 Task: Add Attachment from Google Drive to Card Card0000000383 in Board Board0000000096 in Workspace WS0000000032 in Trello. Add Cover Orange to Card Card0000000383 in Board Board0000000096 in Workspace WS0000000032 in Trello. Add "Add Label …" with "Title" Title0000000383 to Button Button0000000383 to Card Card0000000383 in Board Board0000000096 in Workspace WS0000000032 in Trello. Add Description DS0000000383 to Card Card0000000383 in Board Board0000000096 in Workspace WS0000000032 in Trello. Add Comment CM0000000383 to Card Card0000000383 in Board Board0000000096 in Workspace WS0000000032 in Trello
Action: Mouse moved to (670, 317)
Screenshot: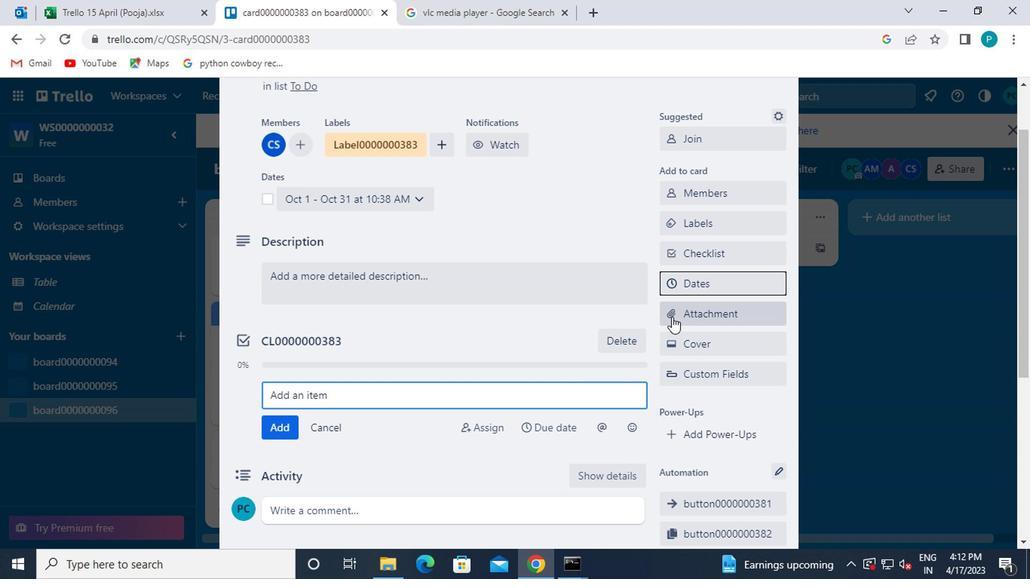 
Action: Mouse pressed left at (670, 317)
Screenshot: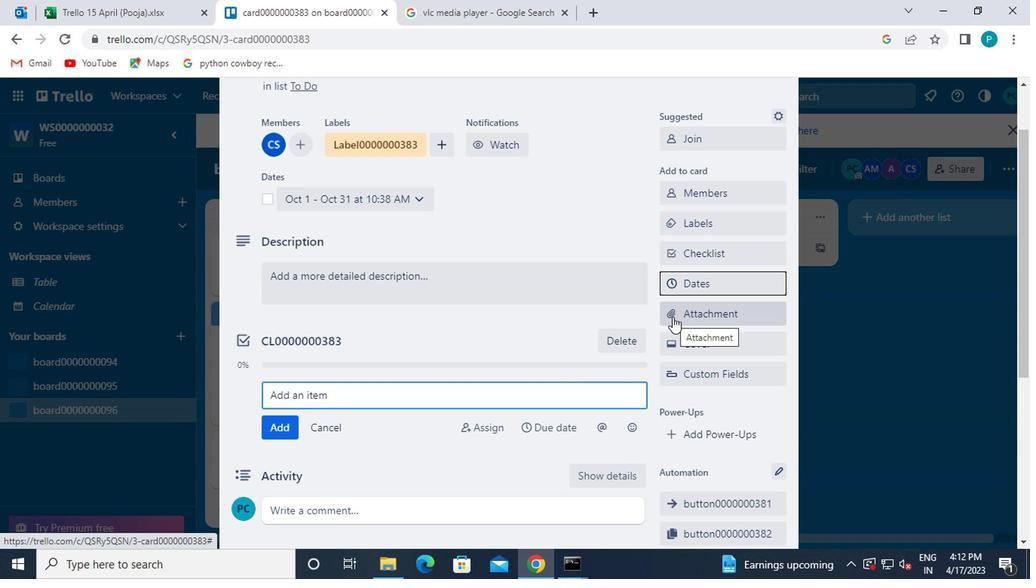 
Action: Mouse moved to (676, 210)
Screenshot: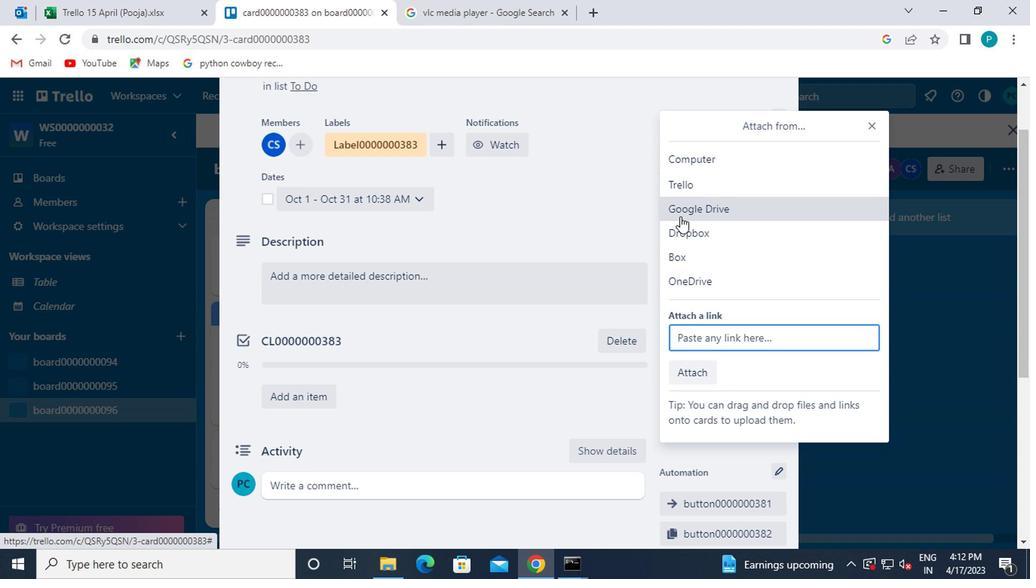 
Action: Mouse pressed left at (676, 210)
Screenshot: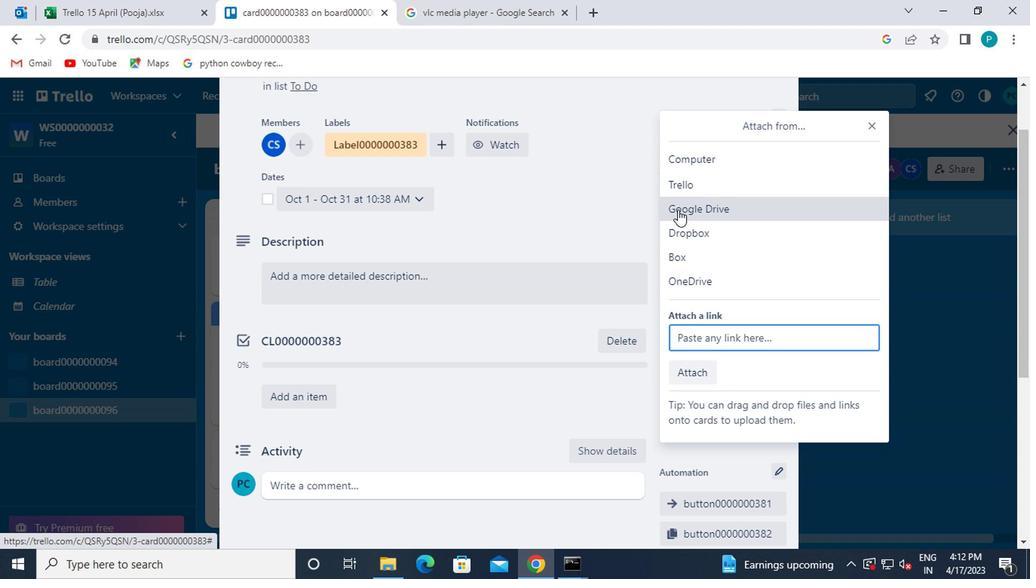 
Action: Mouse moved to (304, 331)
Screenshot: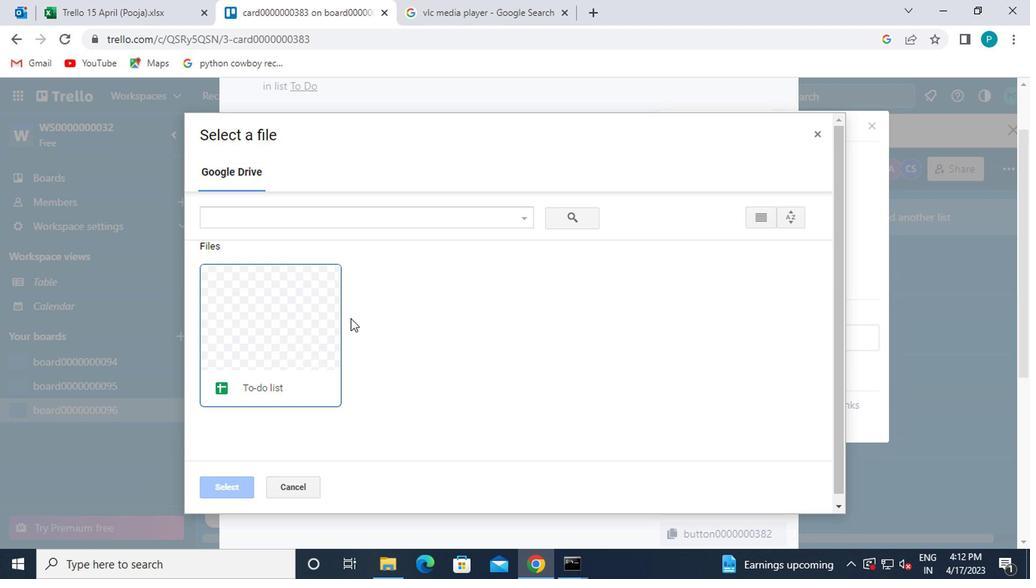 
Action: Mouse pressed left at (304, 331)
Screenshot: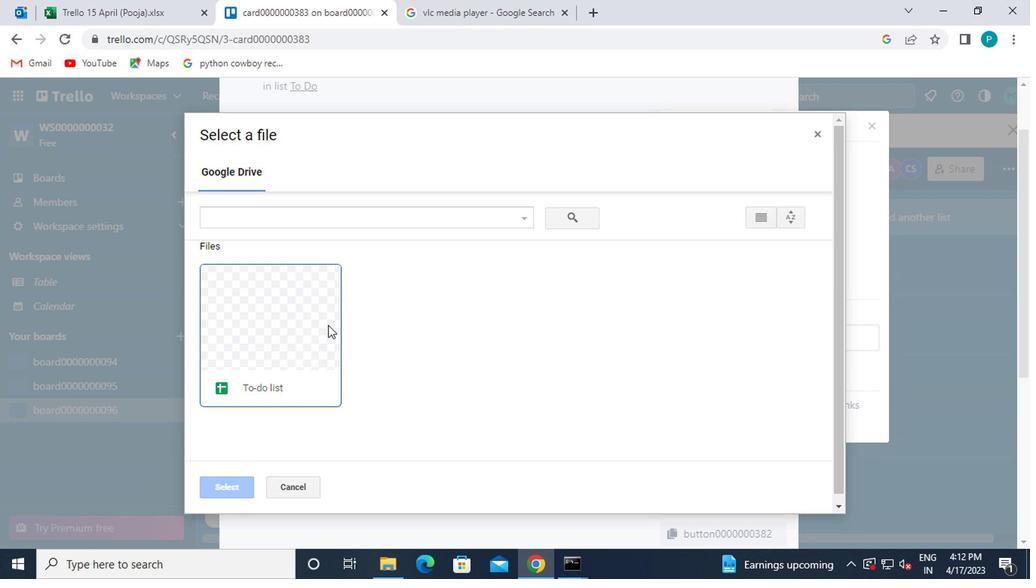 
Action: Mouse moved to (227, 491)
Screenshot: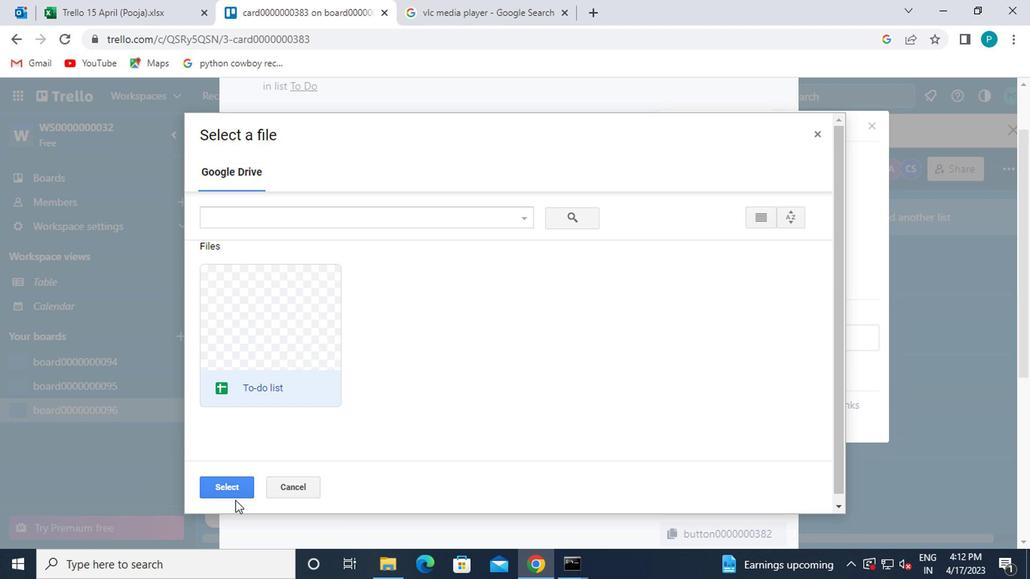 
Action: Mouse pressed left at (227, 491)
Screenshot: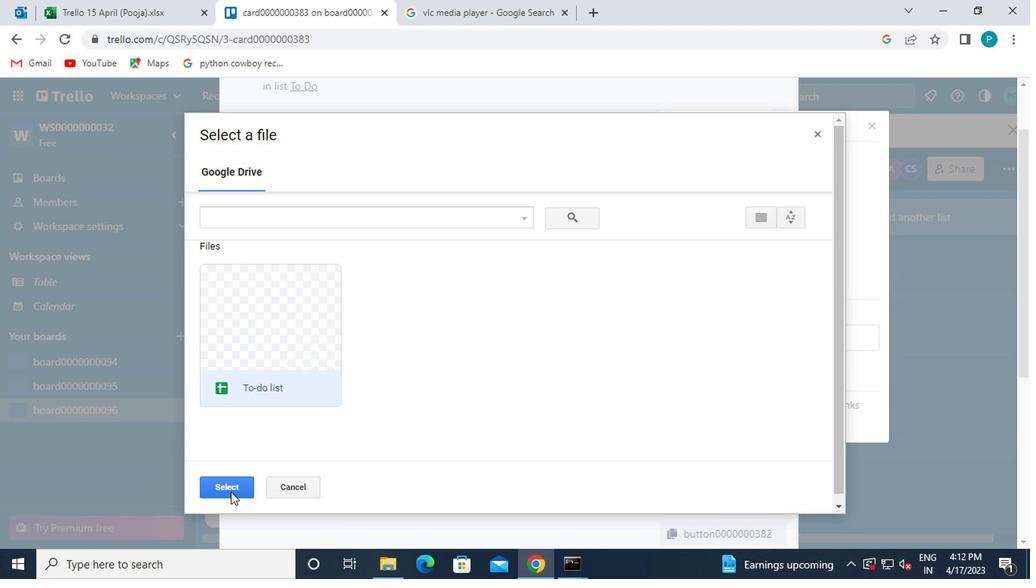 
Action: Mouse moved to (680, 344)
Screenshot: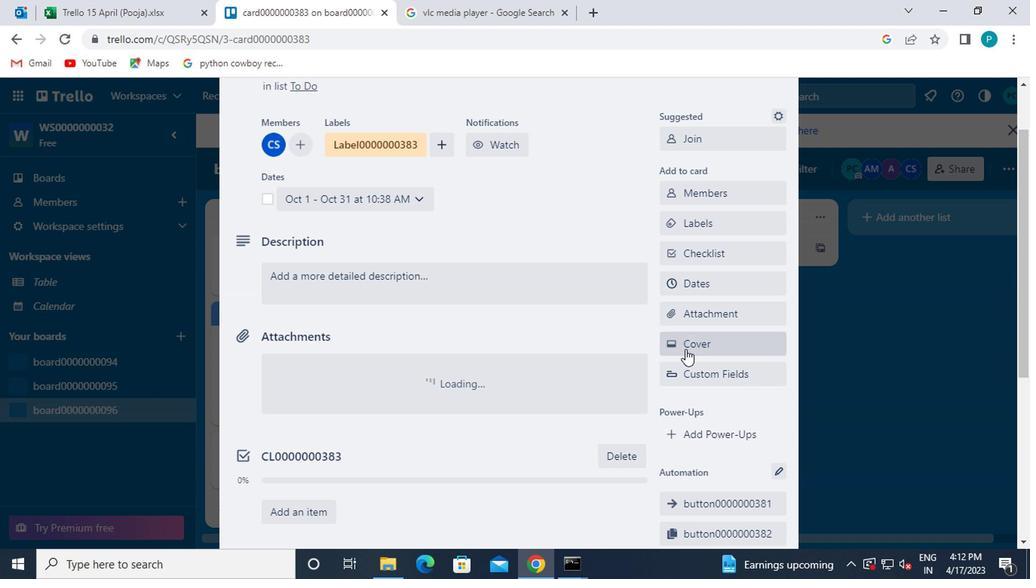 
Action: Mouse pressed left at (680, 344)
Screenshot: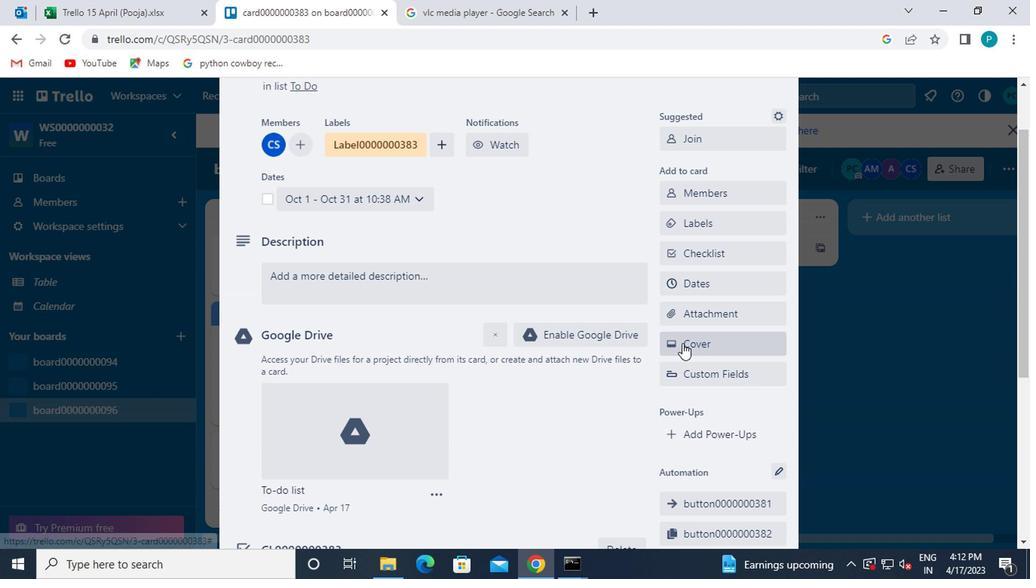 
Action: Mouse moved to (775, 265)
Screenshot: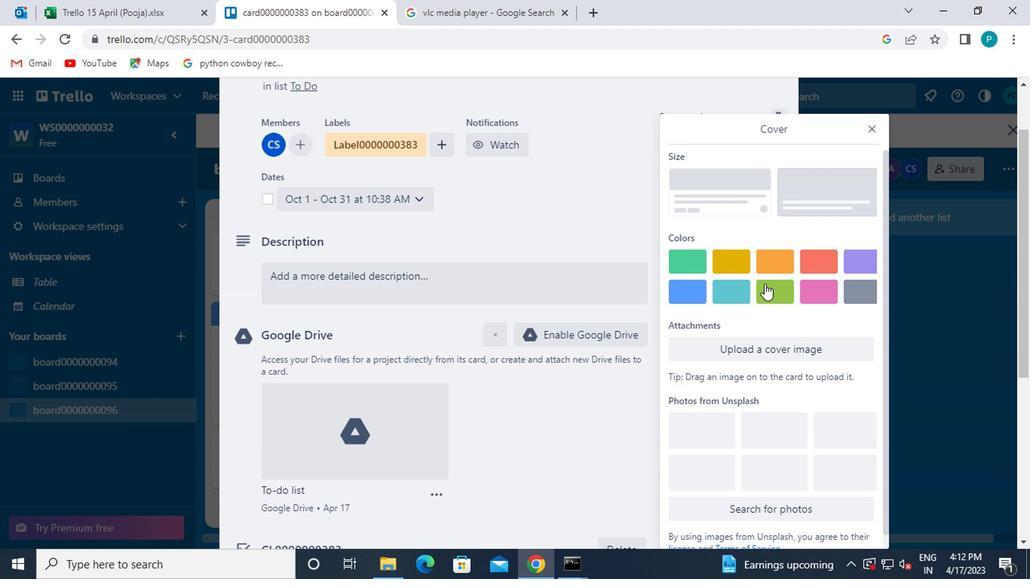 
Action: Mouse pressed left at (775, 265)
Screenshot: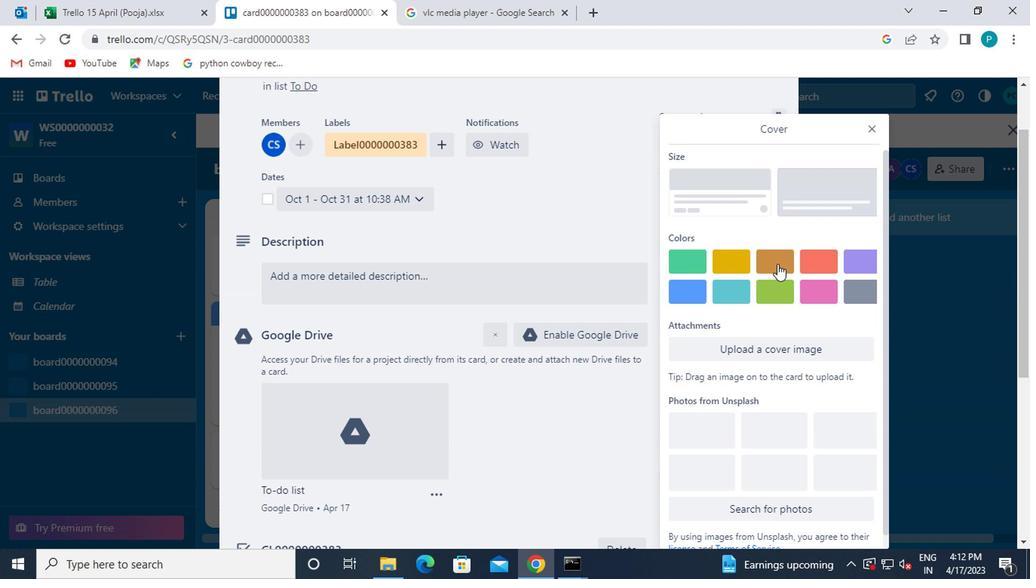 
Action: Mouse moved to (861, 133)
Screenshot: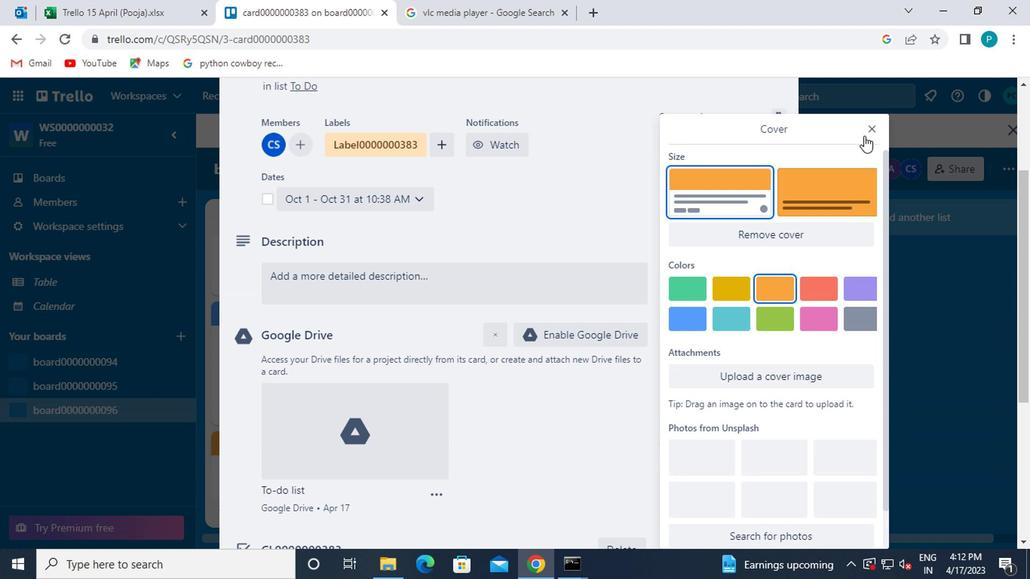 
Action: Mouse pressed left at (861, 133)
Screenshot: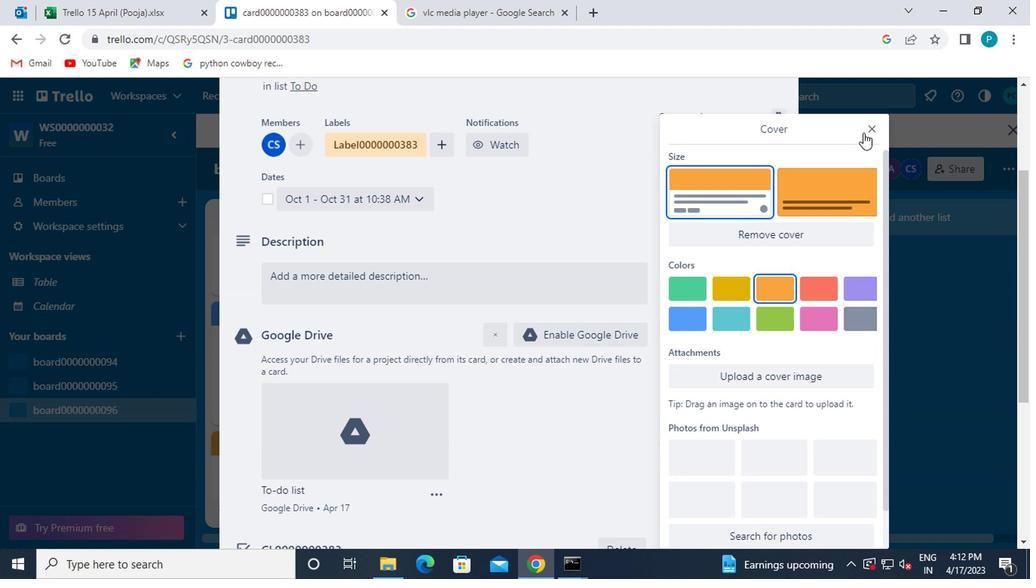 
Action: Mouse moved to (600, 390)
Screenshot: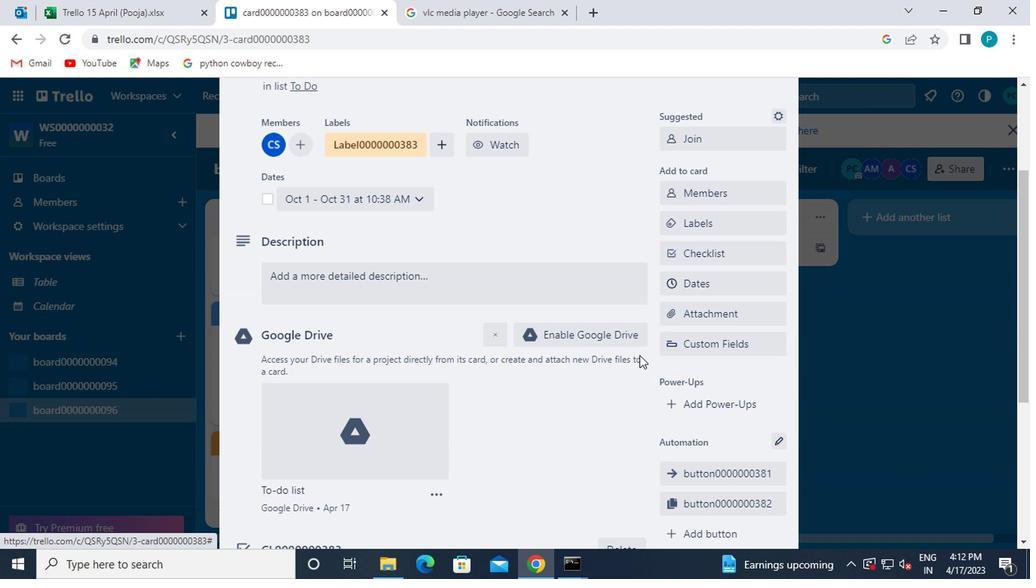 
Action: Mouse scrolled (600, 389) with delta (0, -1)
Screenshot: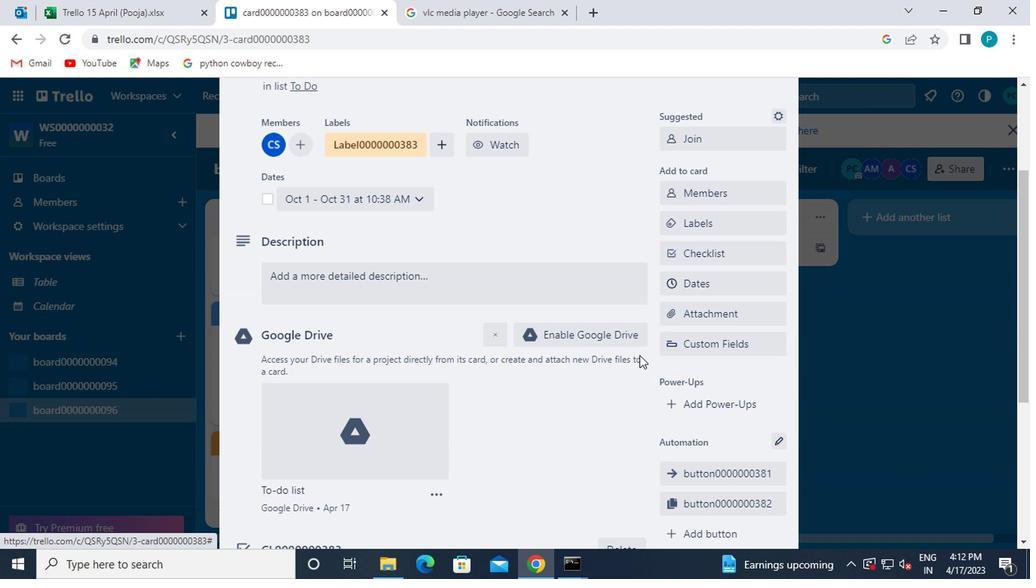 
Action: Mouse moved to (599, 391)
Screenshot: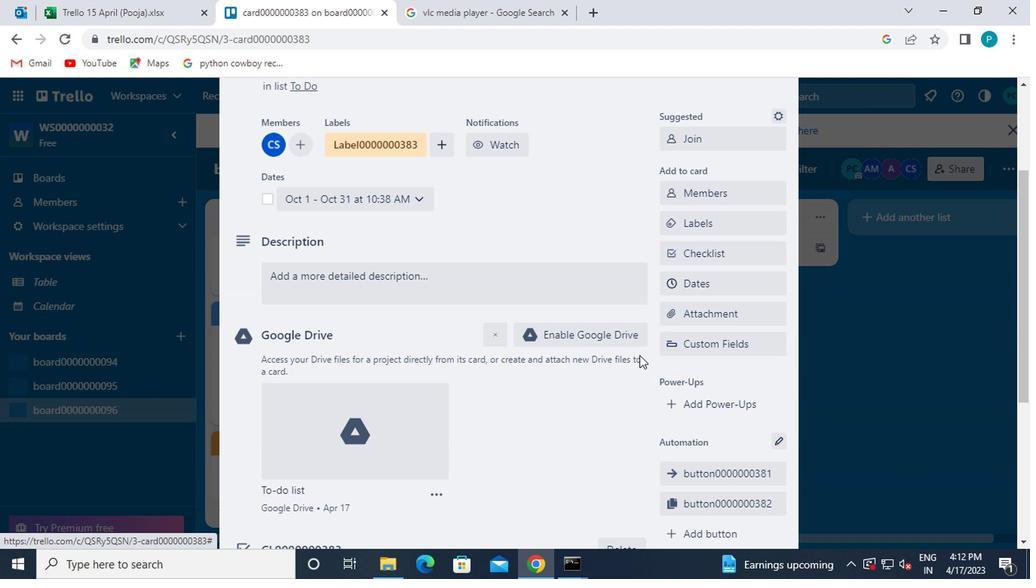 
Action: Mouse scrolled (599, 390) with delta (0, 0)
Screenshot: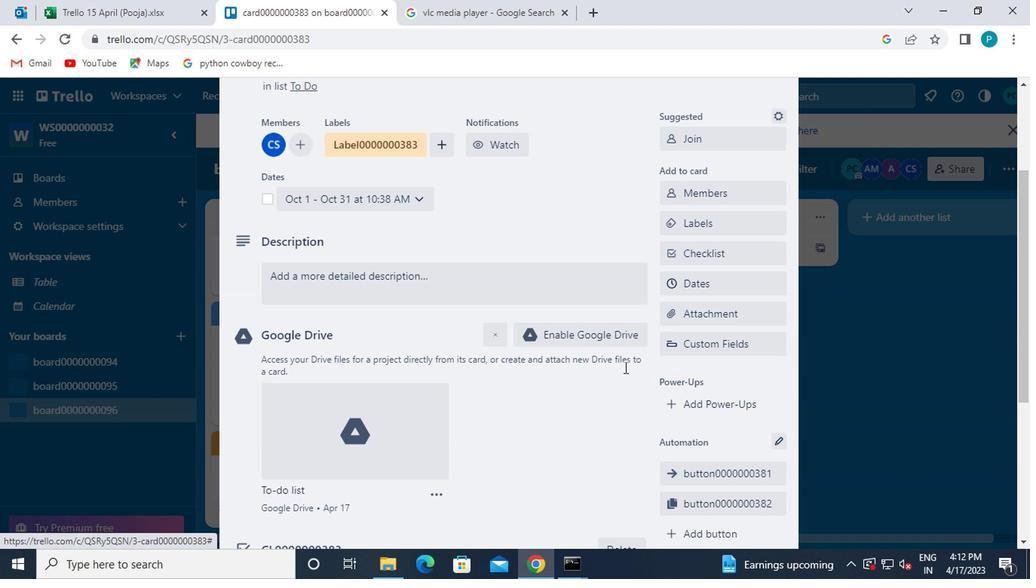 
Action: Mouse moved to (683, 381)
Screenshot: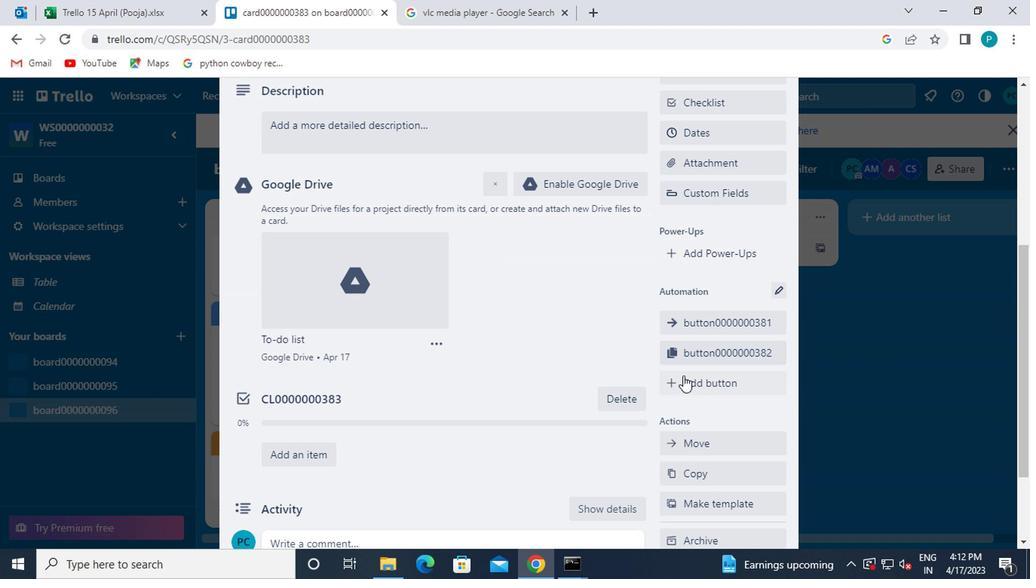 
Action: Mouse pressed left at (683, 381)
Screenshot: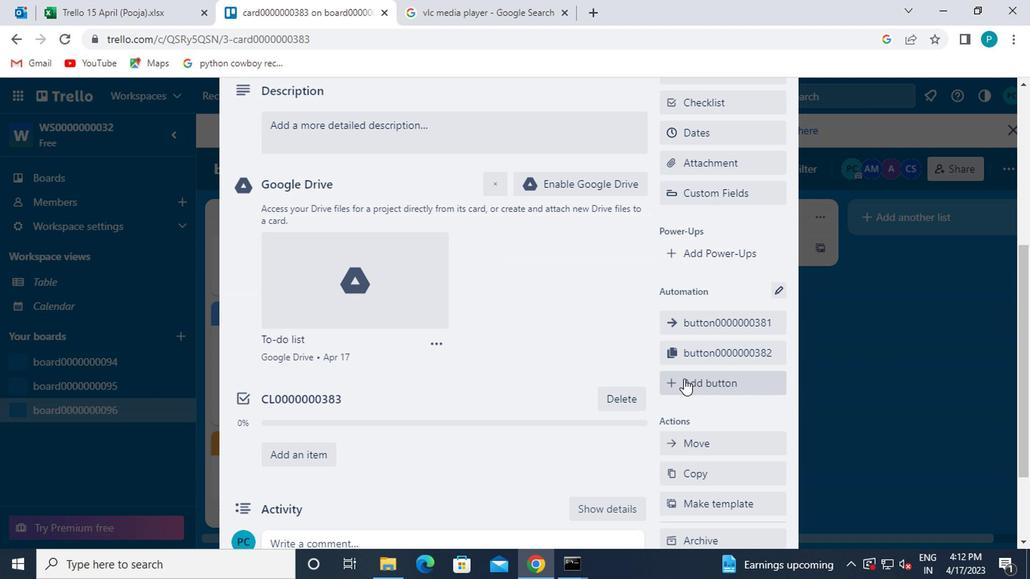 
Action: Mouse moved to (698, 261)
Screenshot: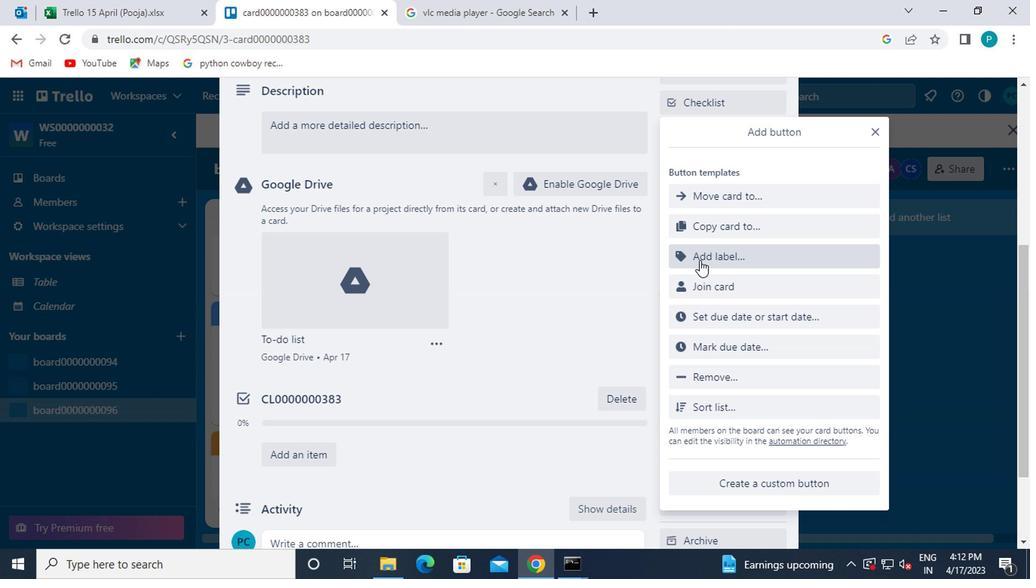 
Action: Mouse pressed left at (698, 261)
Screenshot: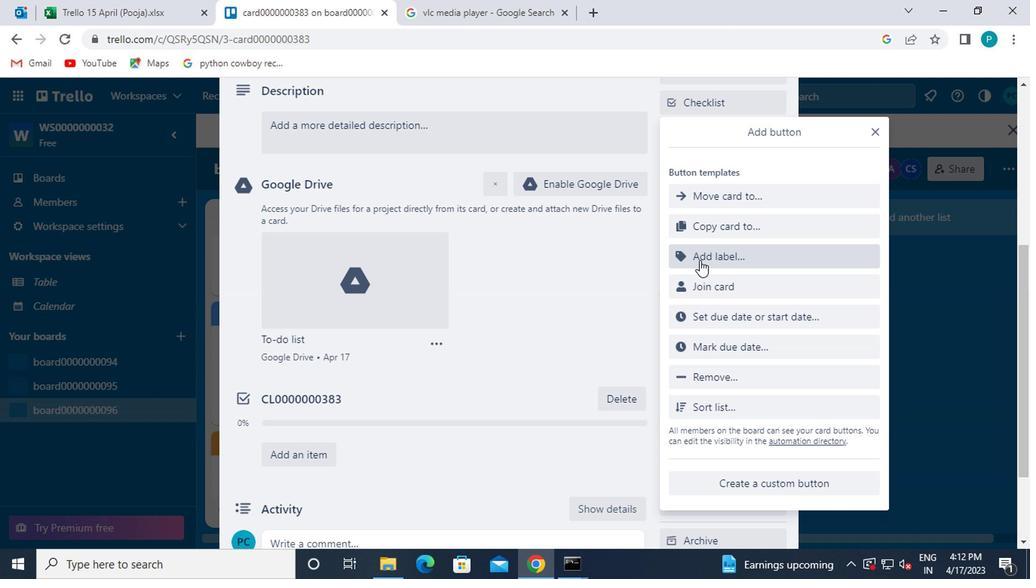 
Action: Mouse moved to (707, 195)
Screenshot: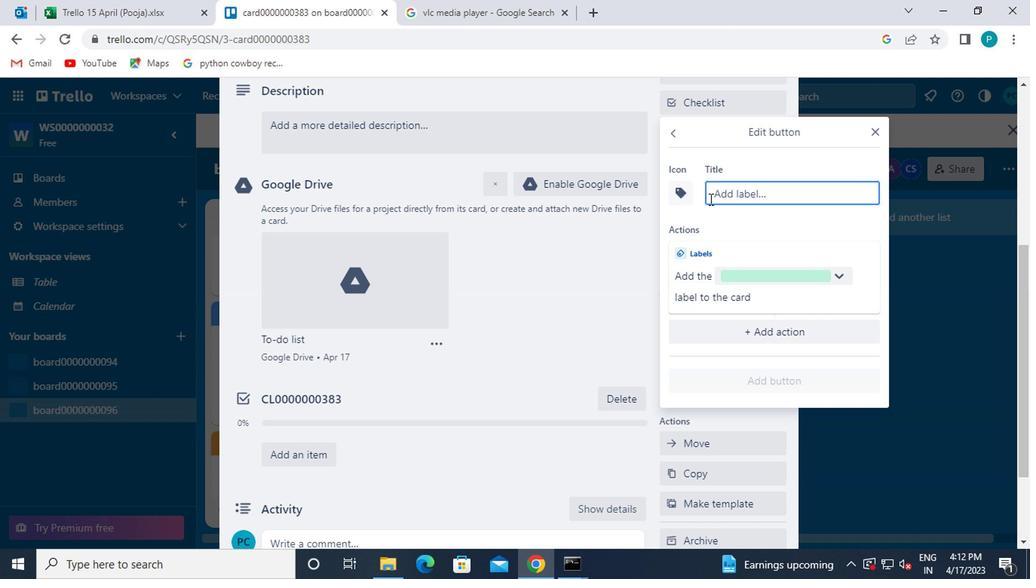 
Action: Mouse pressed left at (707, 195)
Screenshot: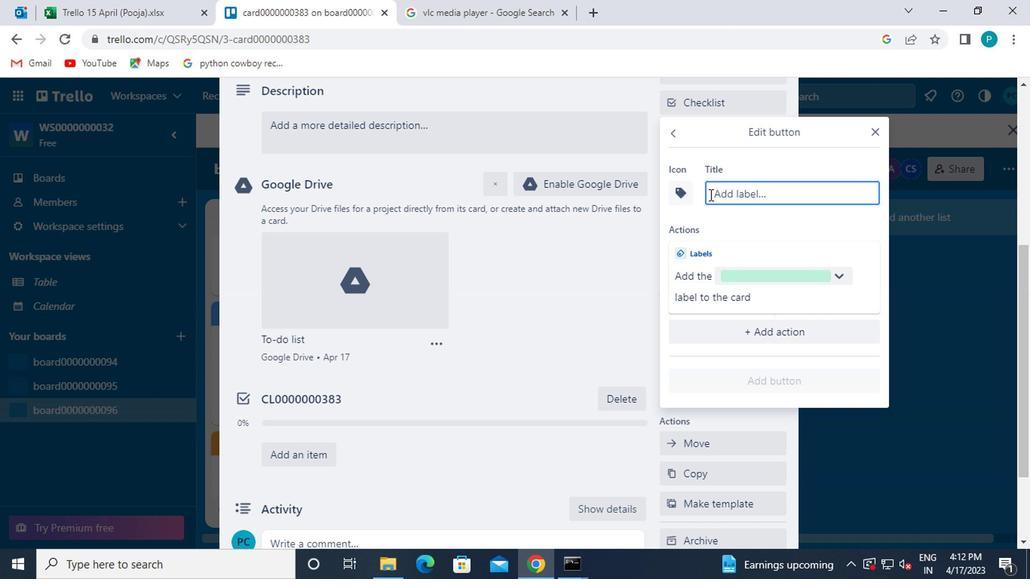 
Action: Mouse moved to (692, 204)
Screenshot: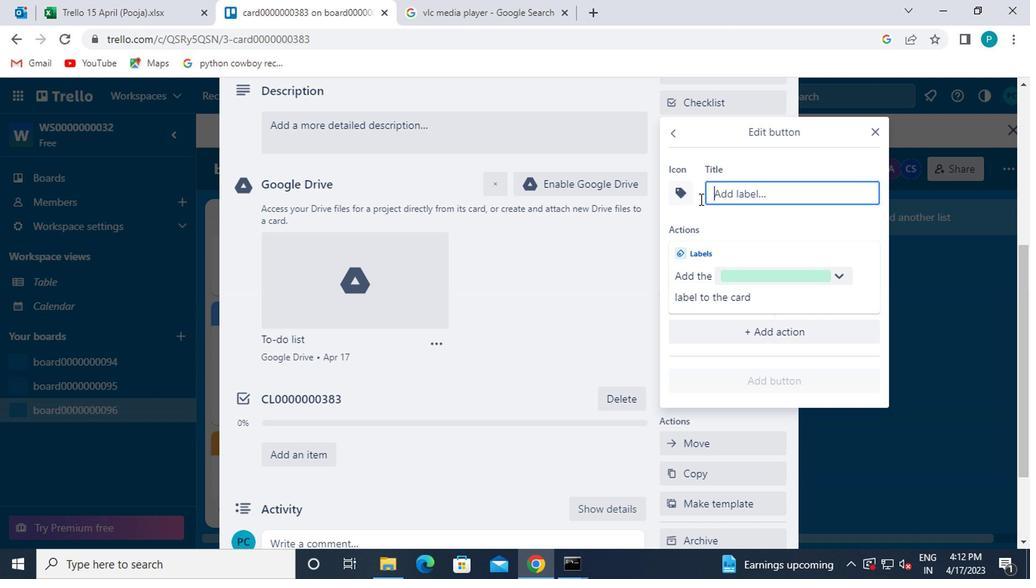 
Action: Key pressed <Key.caps_lock>t<Key.caps_lock>itle0000000383
Screenshot: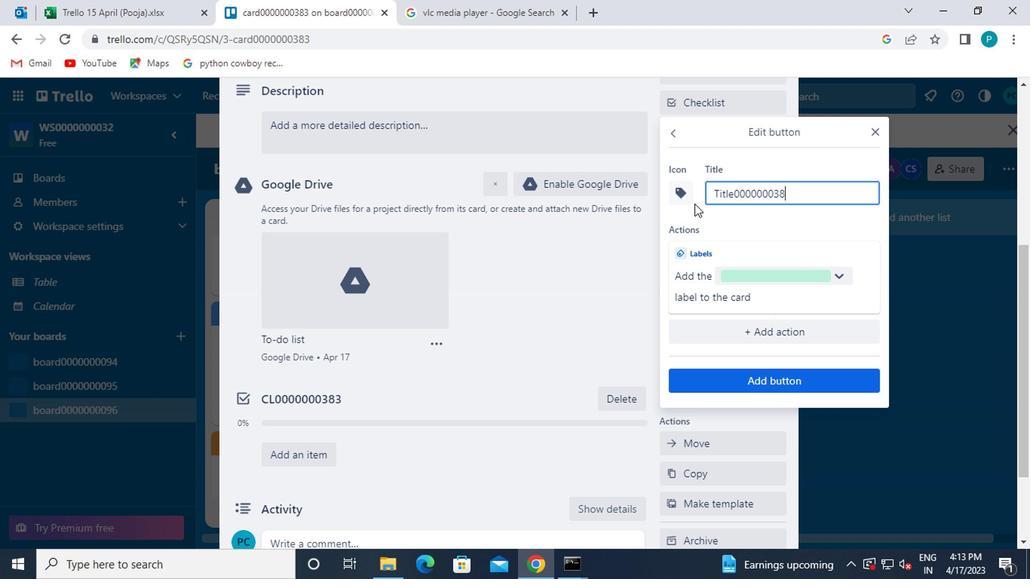 
Action: Mouse moved to (754, 385)
Screenshot: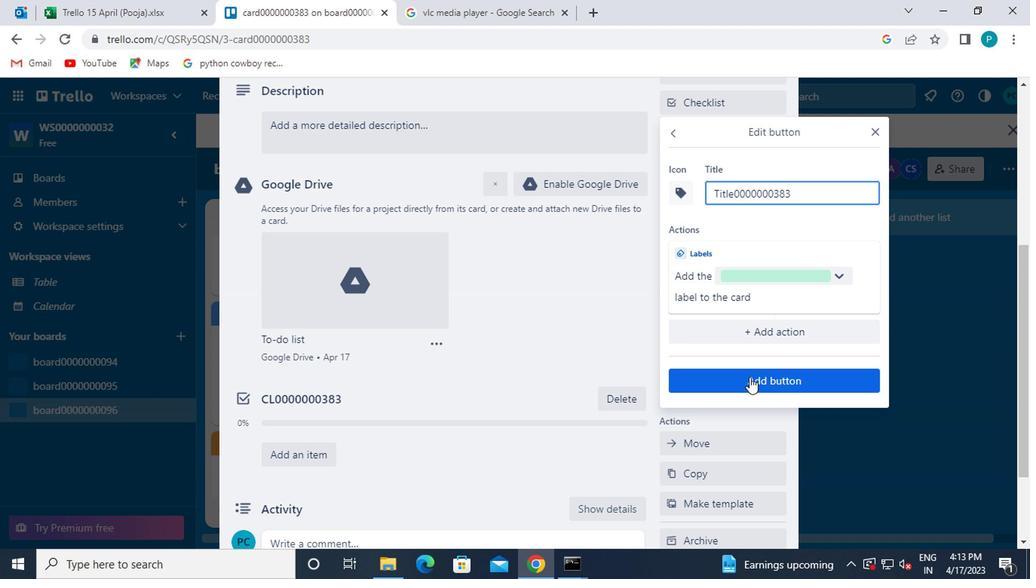 
Action: Mouse pressed left at (754, 385)
Screenshot: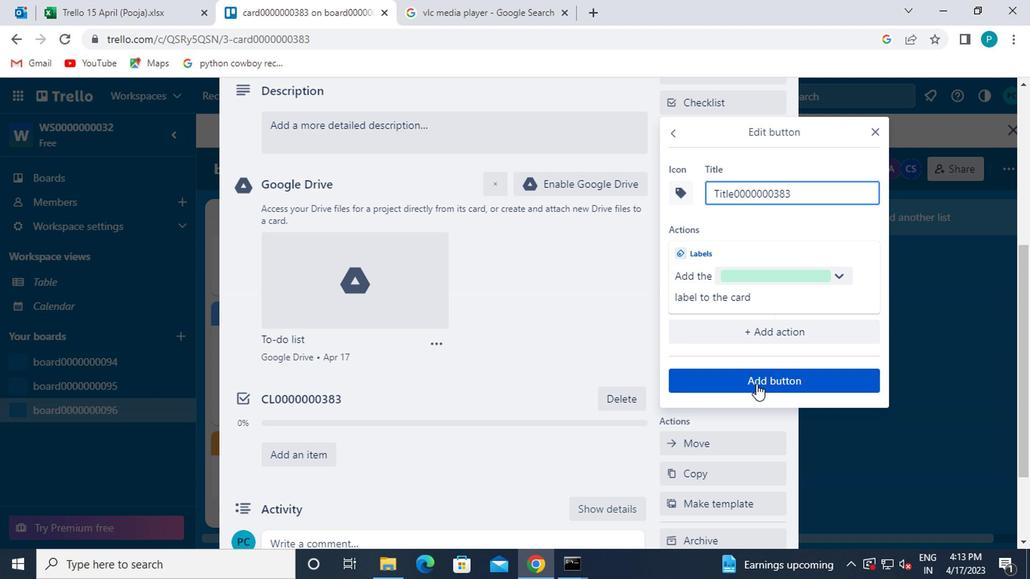 
Action: Mouse moved to (535, 390)
Screenshot: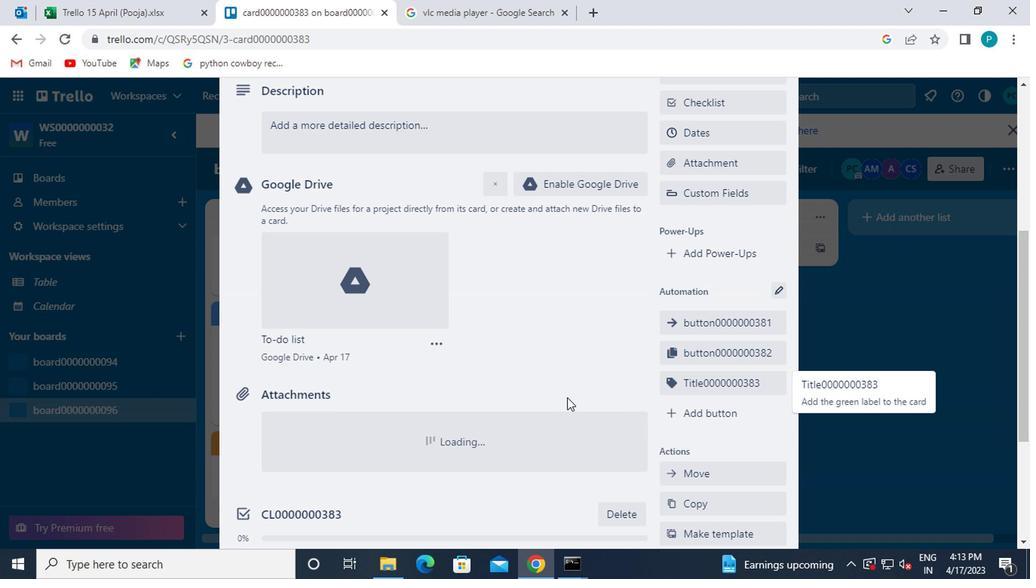 
Action: Mouse scrolled (535, 390) with delta (0, 0)
Screenshot: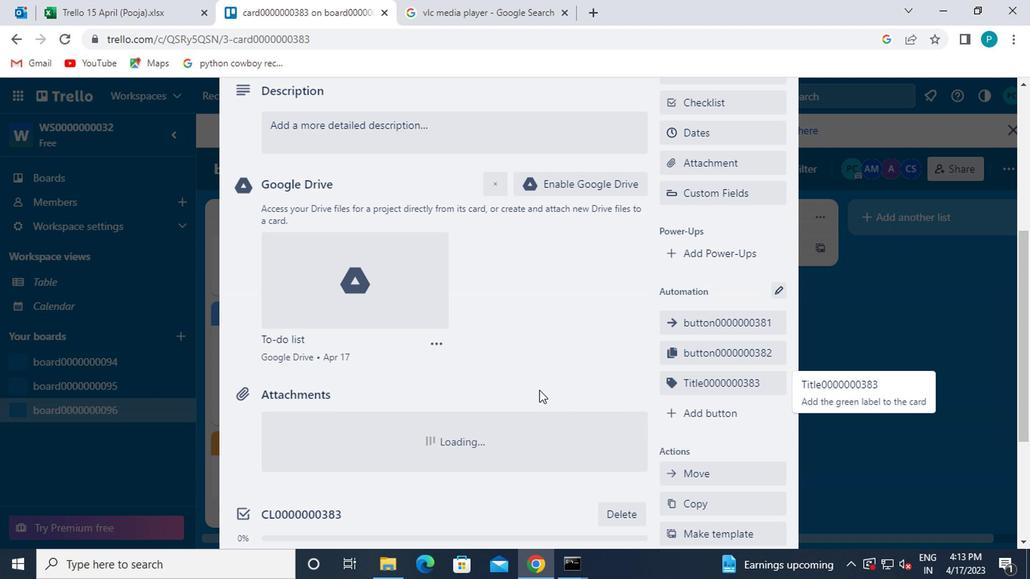 
Action: Mouse scrolled (535, 390) with delta (0, 0)
Screenshot: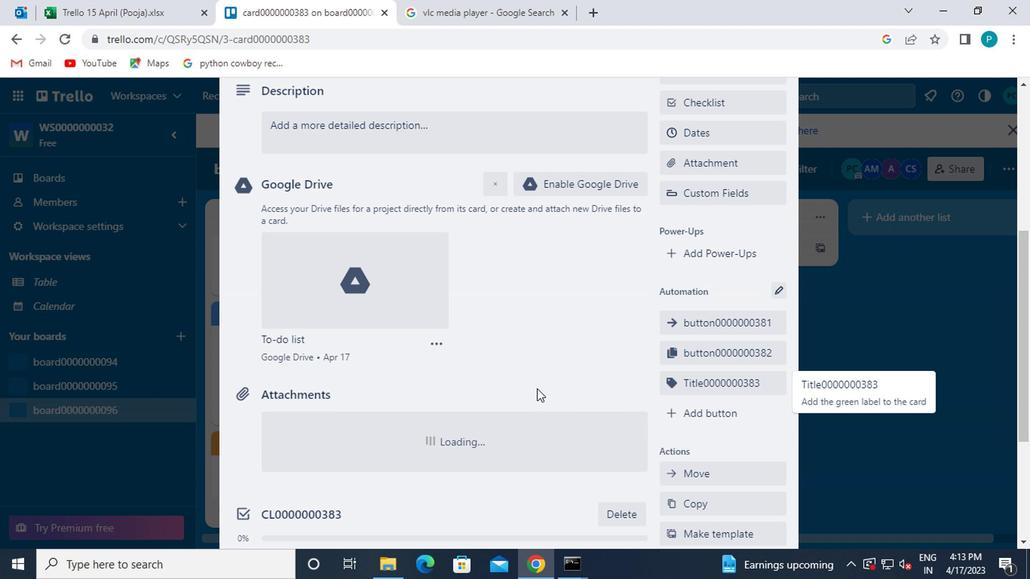 
Action: Mouse moved to (419, 296)
Screenshot: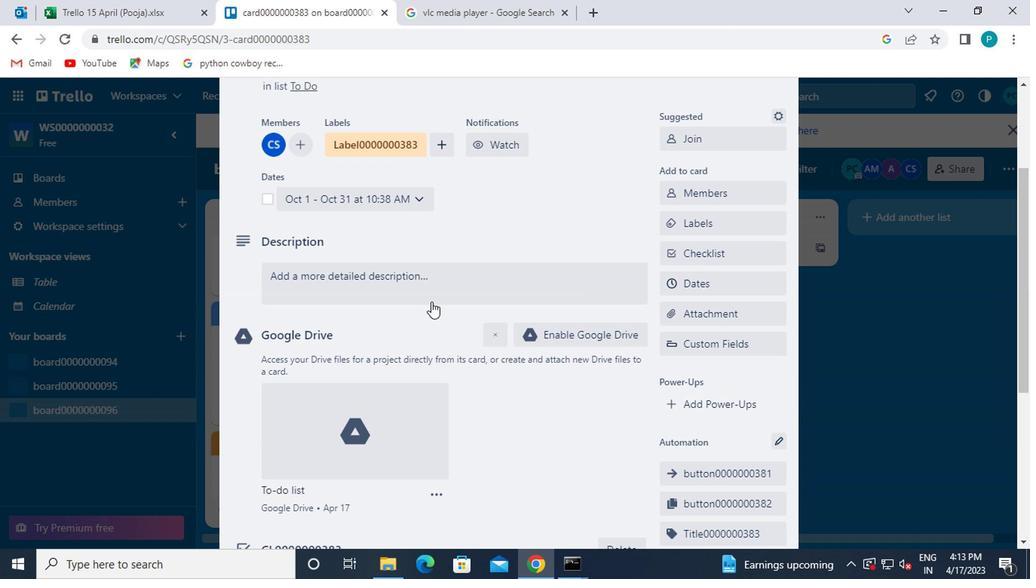
Action: Mouse pressed left at (419, 296)
Screenshot: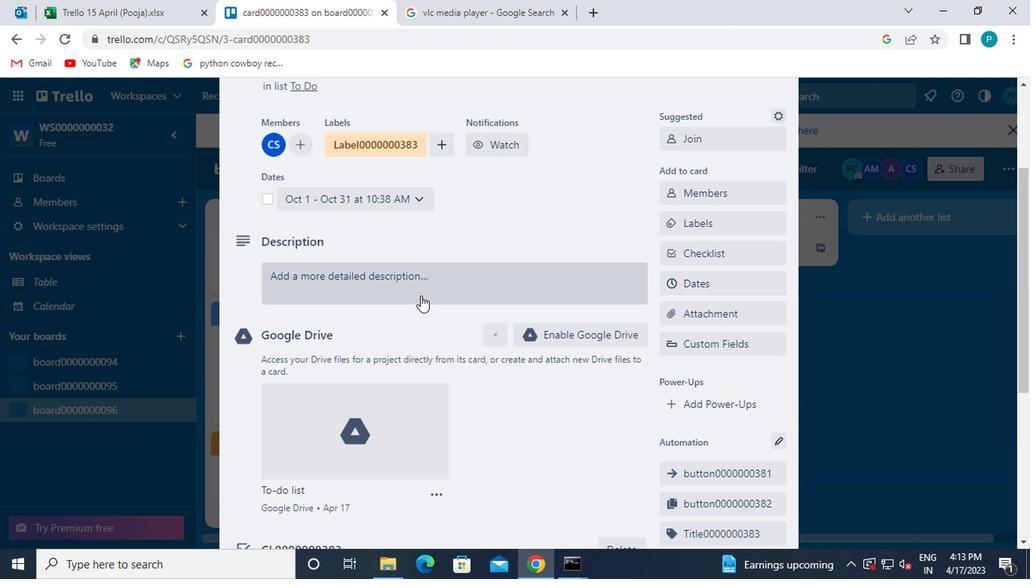 
Action: Mouse moved to (410, 309)
Screenshot: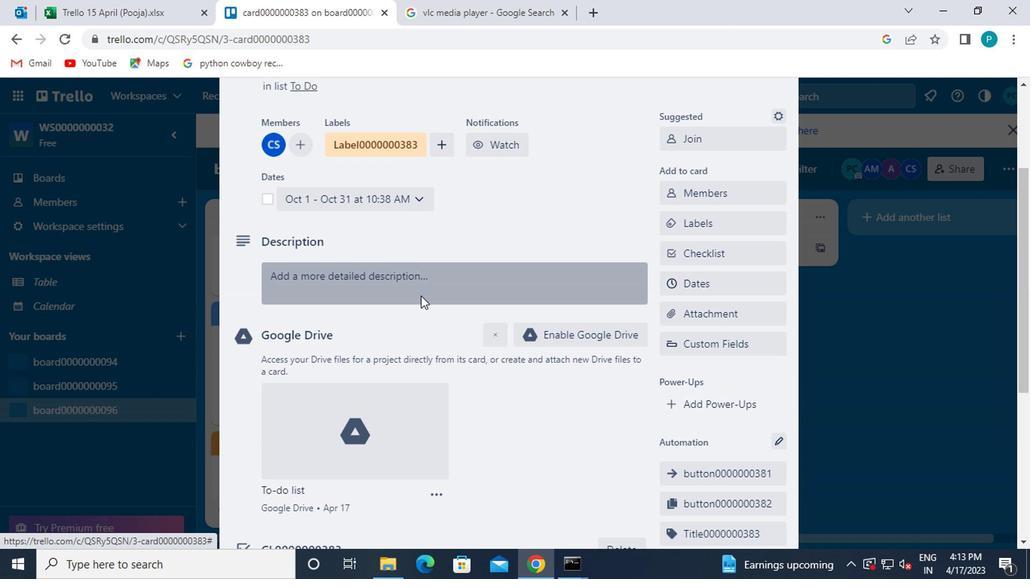 
Action: Key pressed <Key.caps_lock>ds0000000383
Screenshot: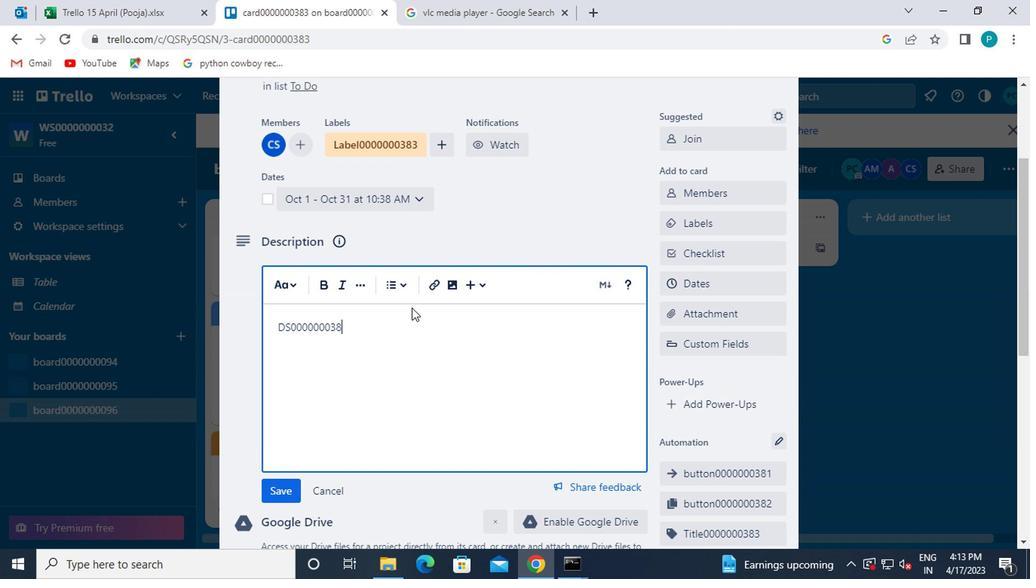
Action: Mouse moved to (277, 490)
Screenshot: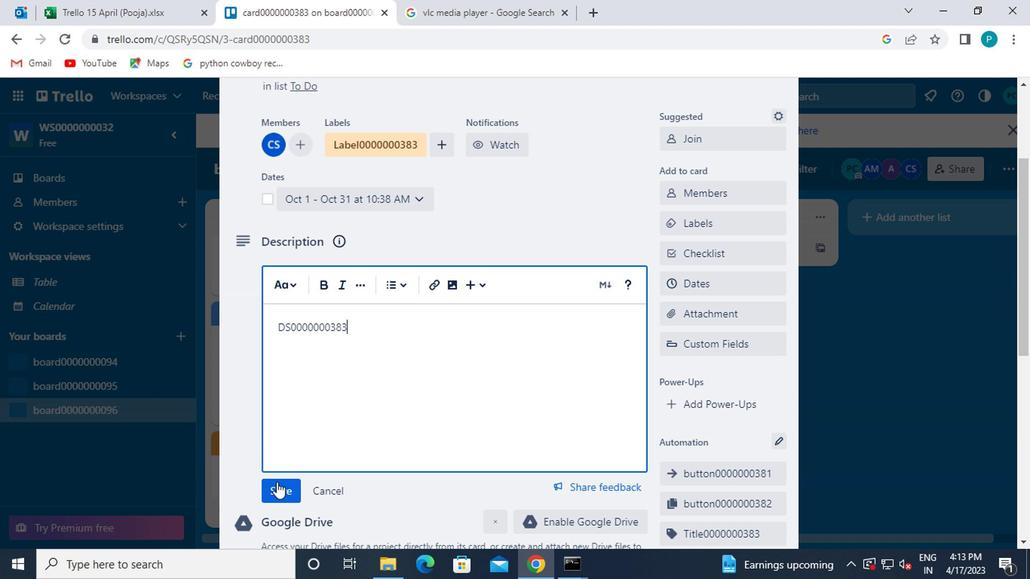 
Action: Mouse pressed left at (277, 490)
Screenshot: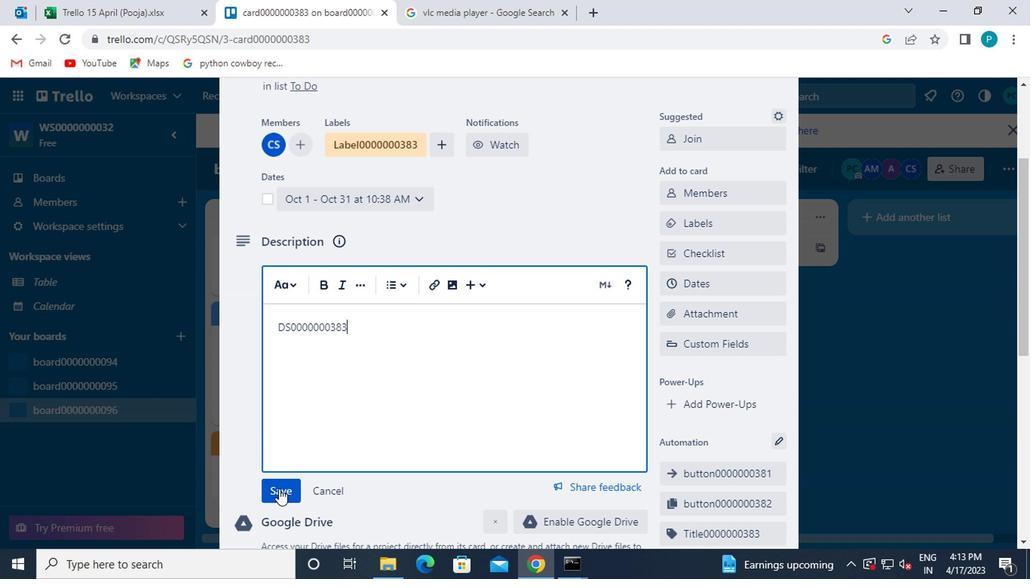 
Action: Mouse moved to (283, 487)
Screenshot: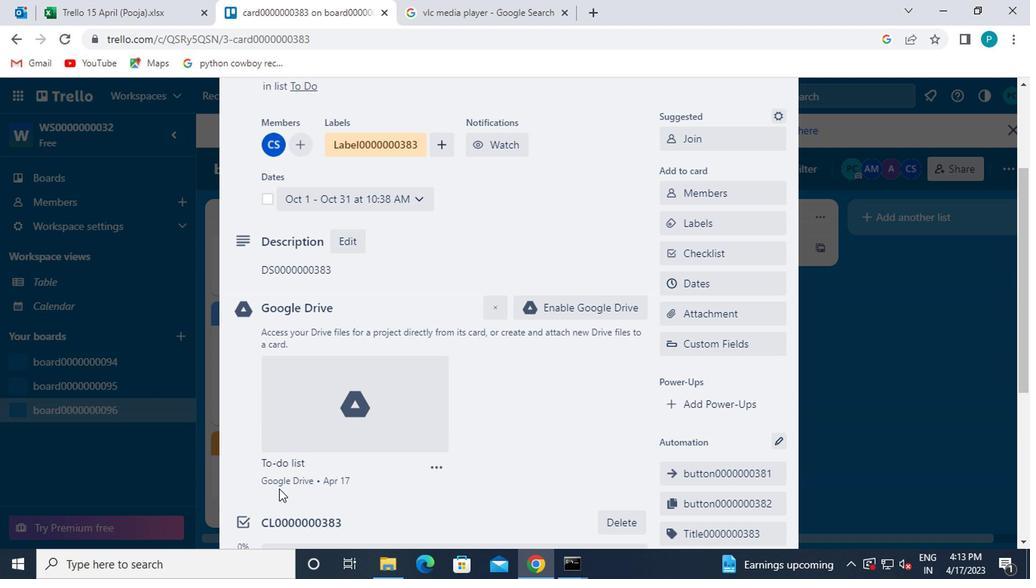 
Action: Mouse scrolled (283, 486) with delta (0, -1)
Screenshot: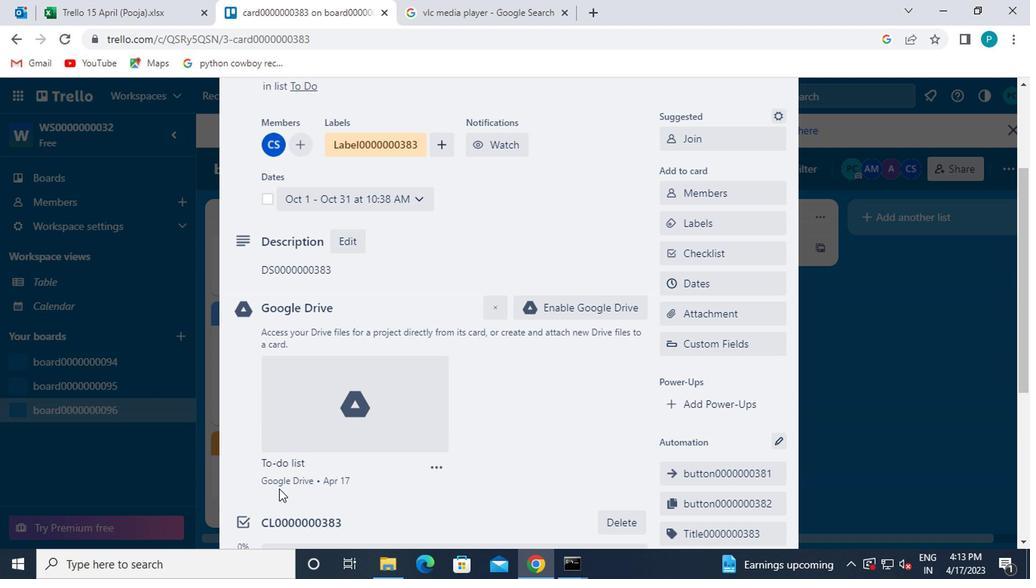 
Action: Mouse moved to (283, 485)
Screenshot: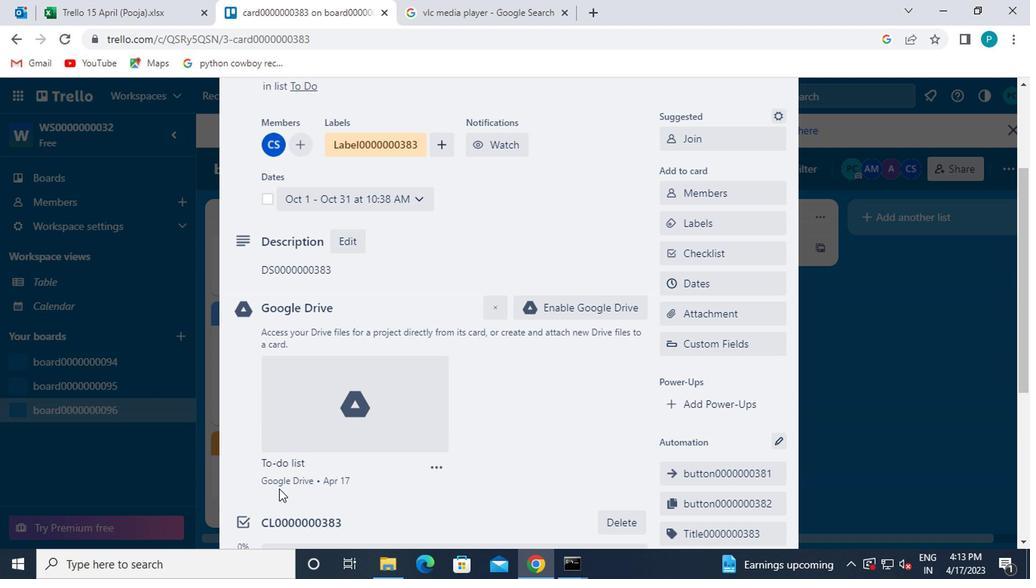 
Action: Mouse scrolled (283, 484) with delta (0, 0)
Screenshot: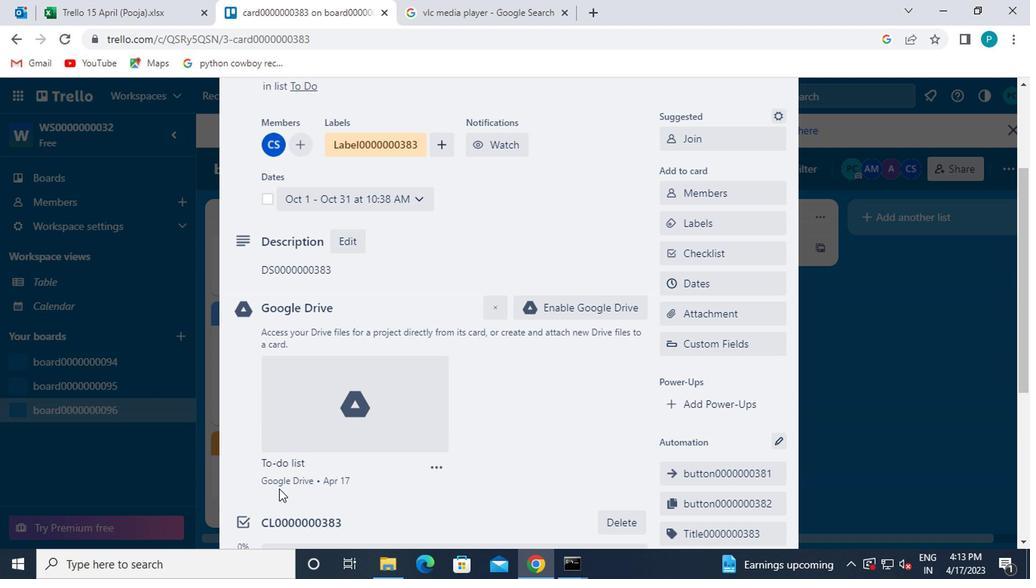 
Action: Mouse scrolled (283, 484) with delta (0, 0)
Screenshot: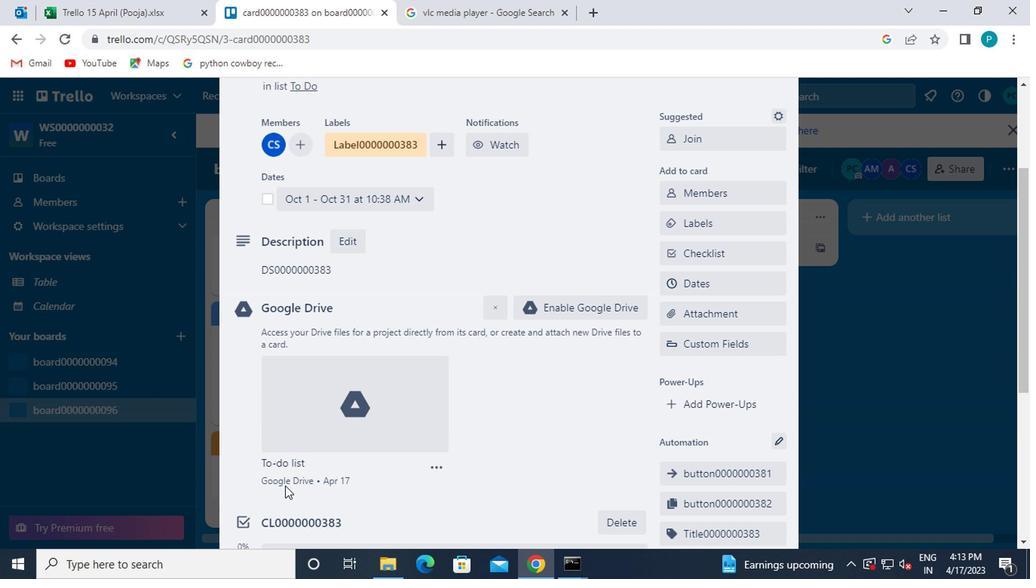 
Action: Mouse moved to (287, 433)
Screenshot: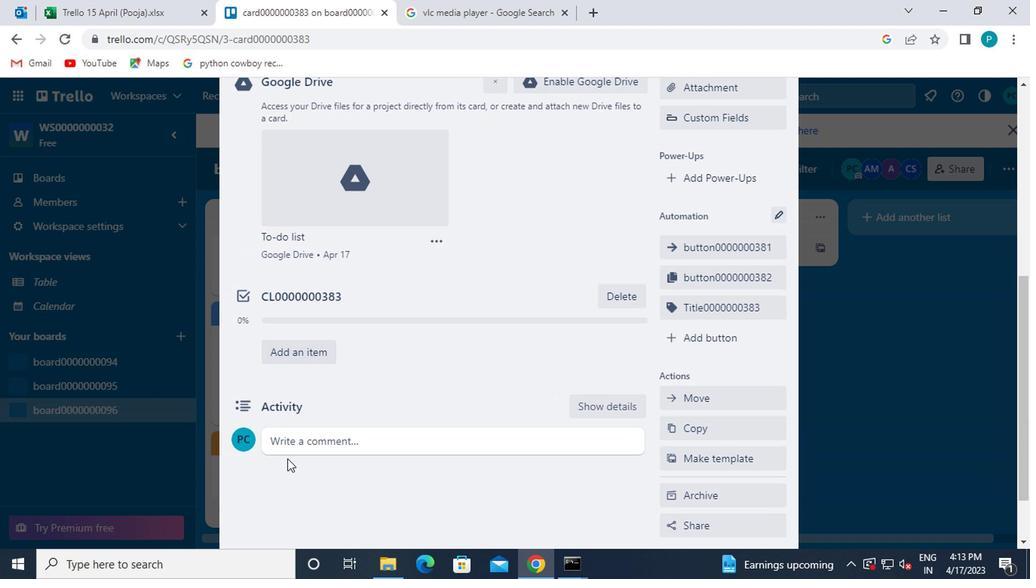 
Action: Mouse pressed left at (287, 433)
Screenshot: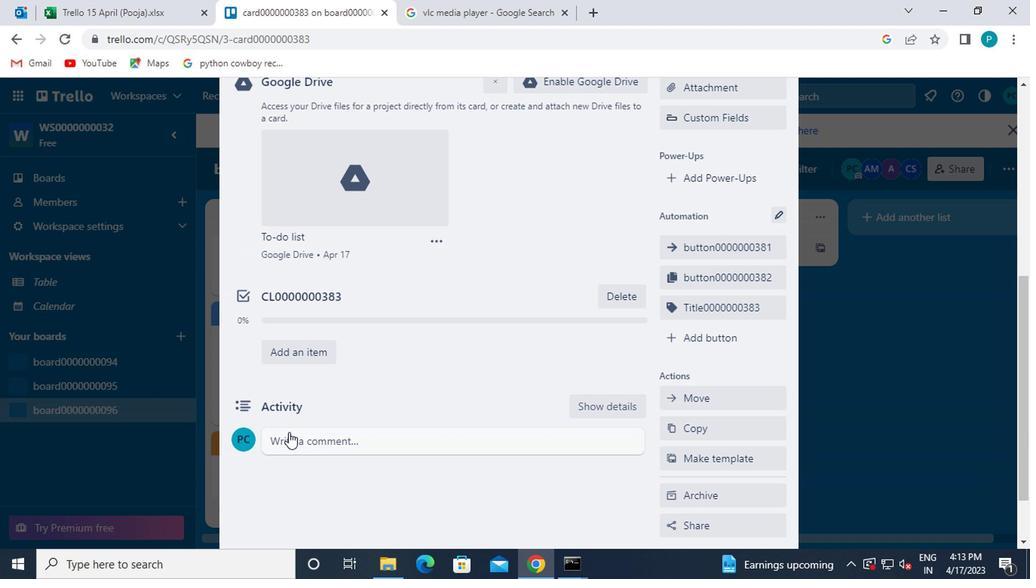 
Action: Key pressed cm0000000383
Screenshot: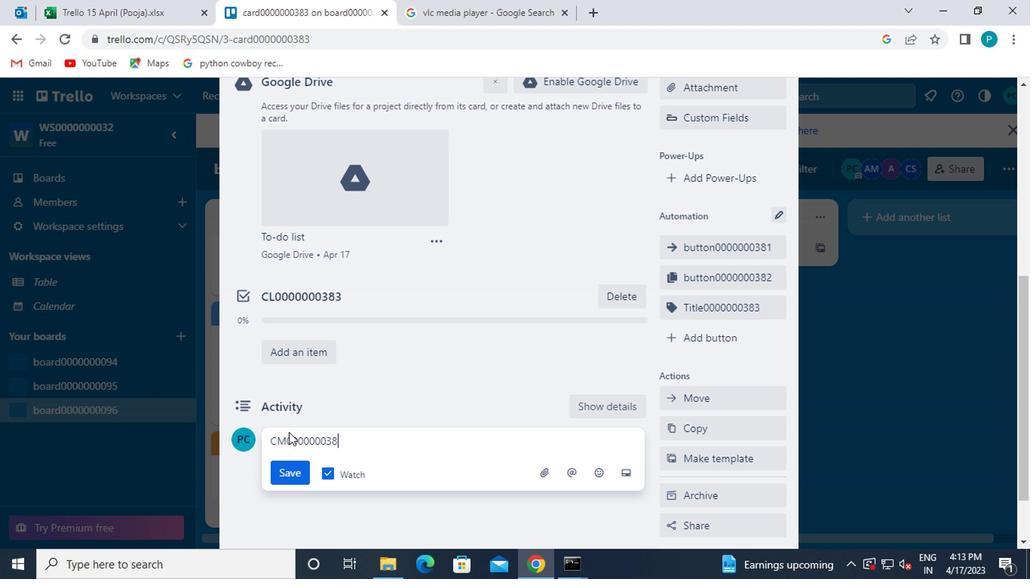 
Action: Mouse moved to (297, 466)
Screenshot: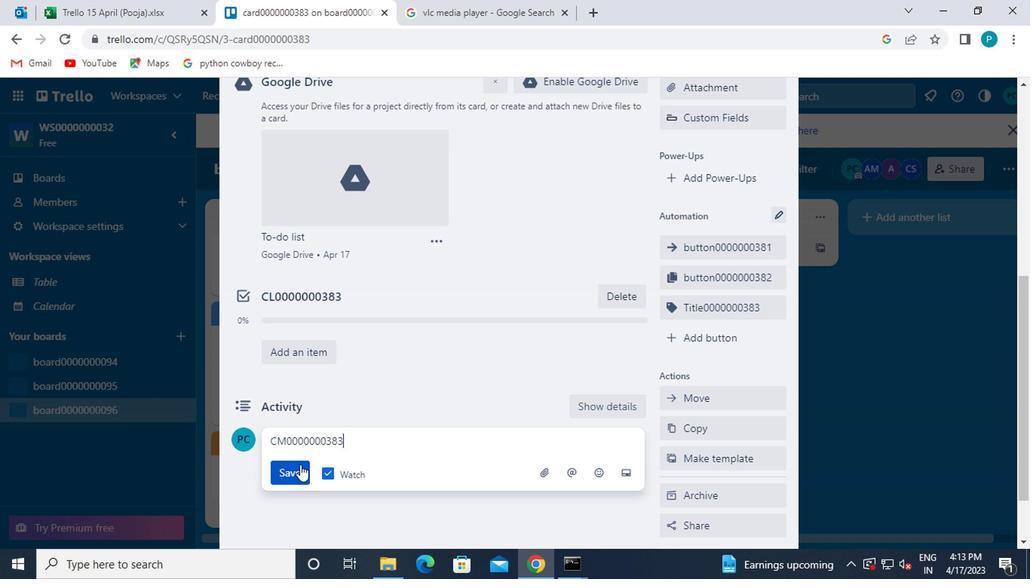 
Action: Mouse pressed left at (297, 466)
Screenshot: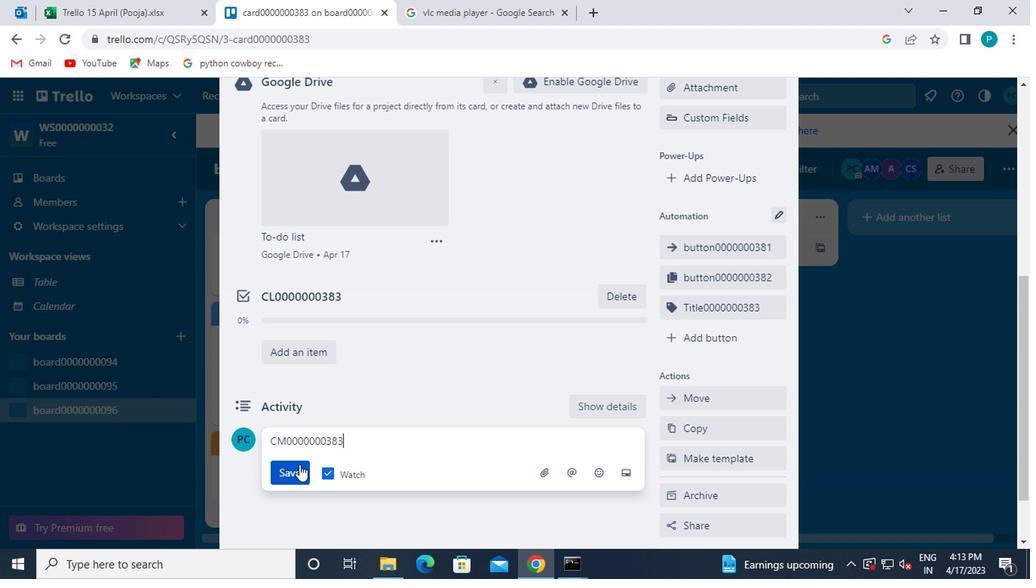 
